 Task: Look for properties with hot tubs in Manhattan.
Action: Mouse moved to (752, 306)
Screenshot: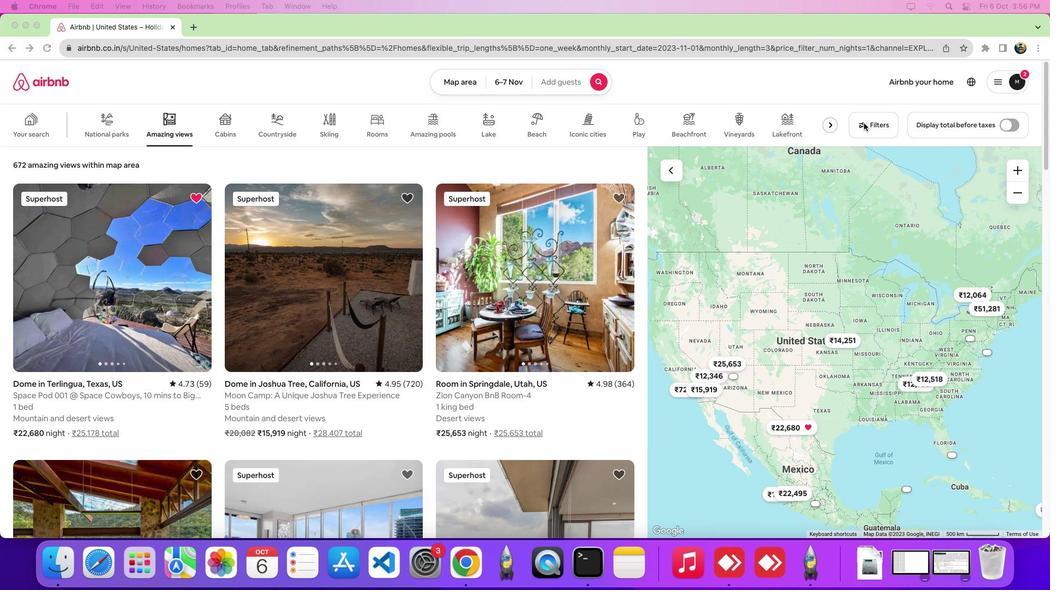 
Action: Mouse pressed left at (752, 306)
Screenshot: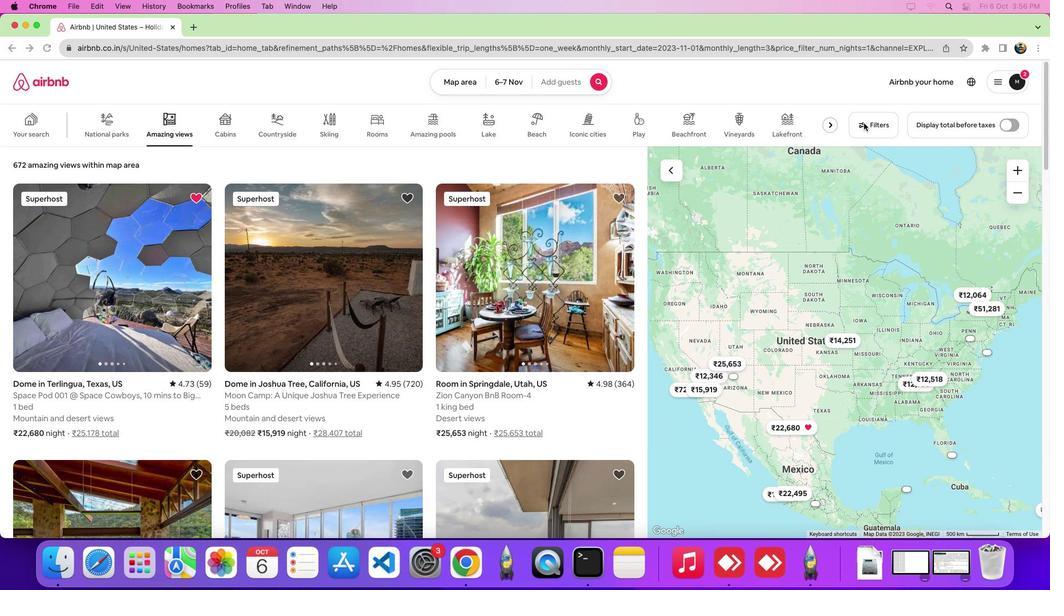 
Action: Mouse pressed left at (752, 306)
Screenshot: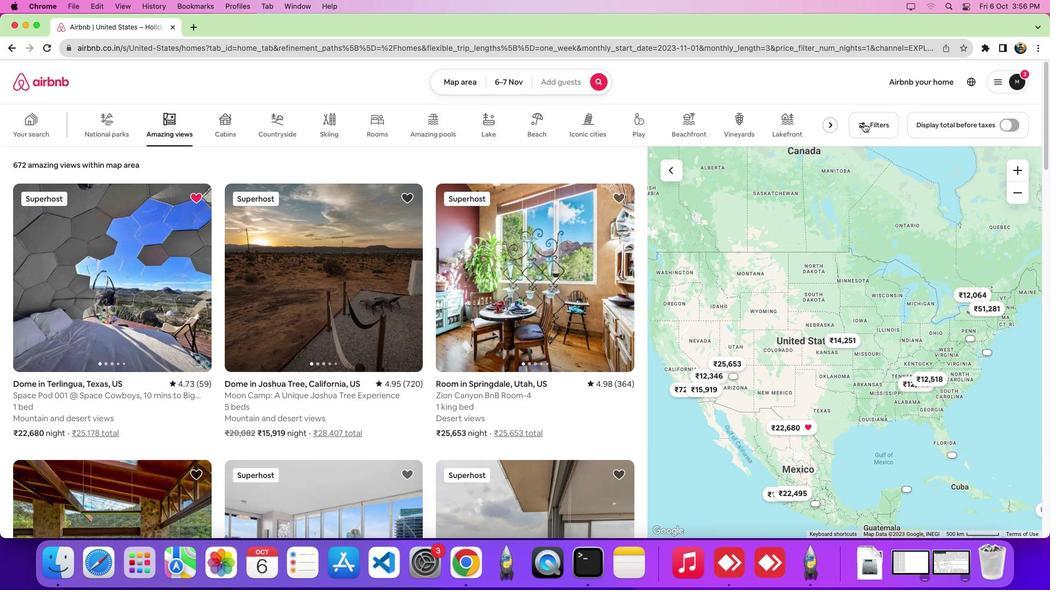 
Action: Mouse moved to (584, 335)
Screenshot: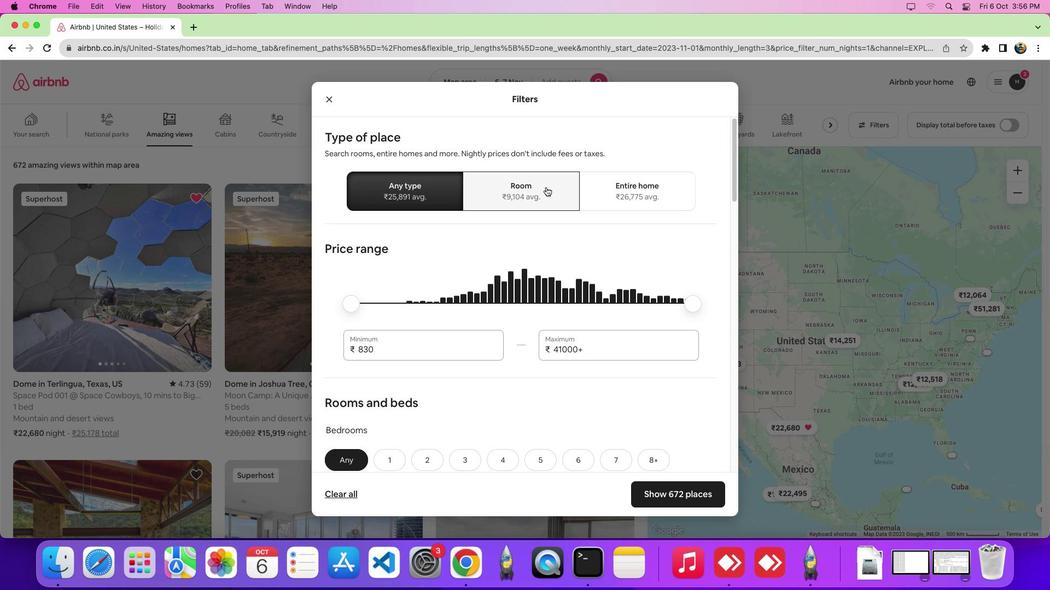 
Action: Mouse pressed left at (584, 335)
Screenshot: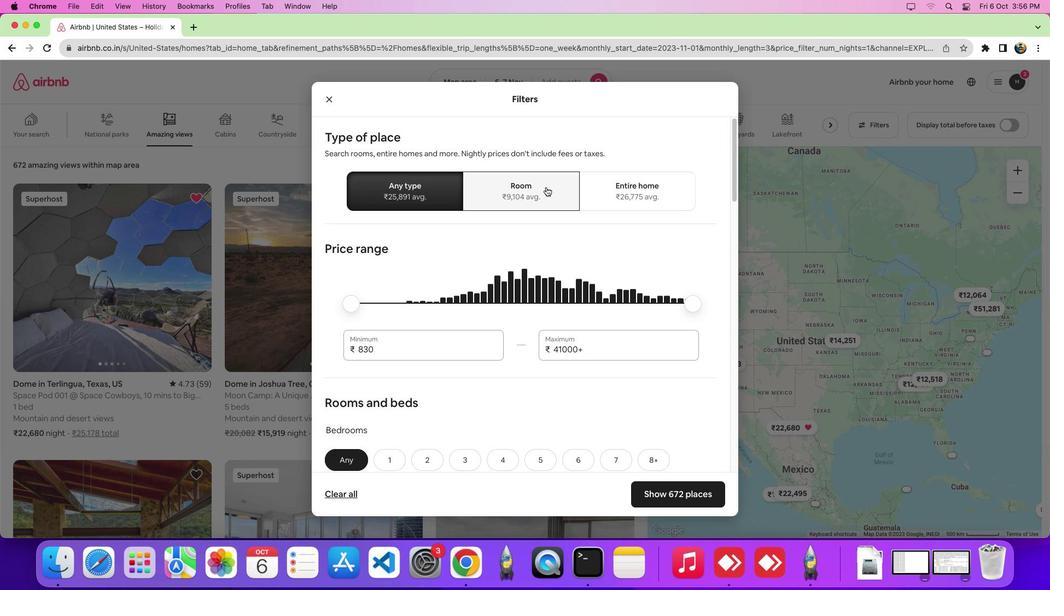
Action: Mouse moved to (591, 407)
Screenshot: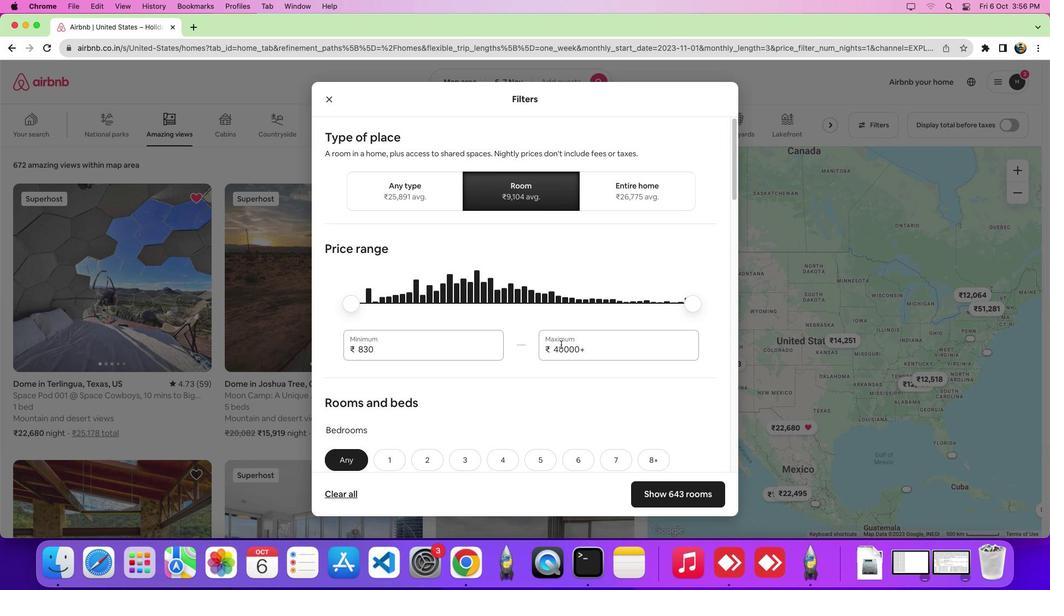 
Action: Mouse scrolled (591, 407) with delta (295, 251)
Screenshot: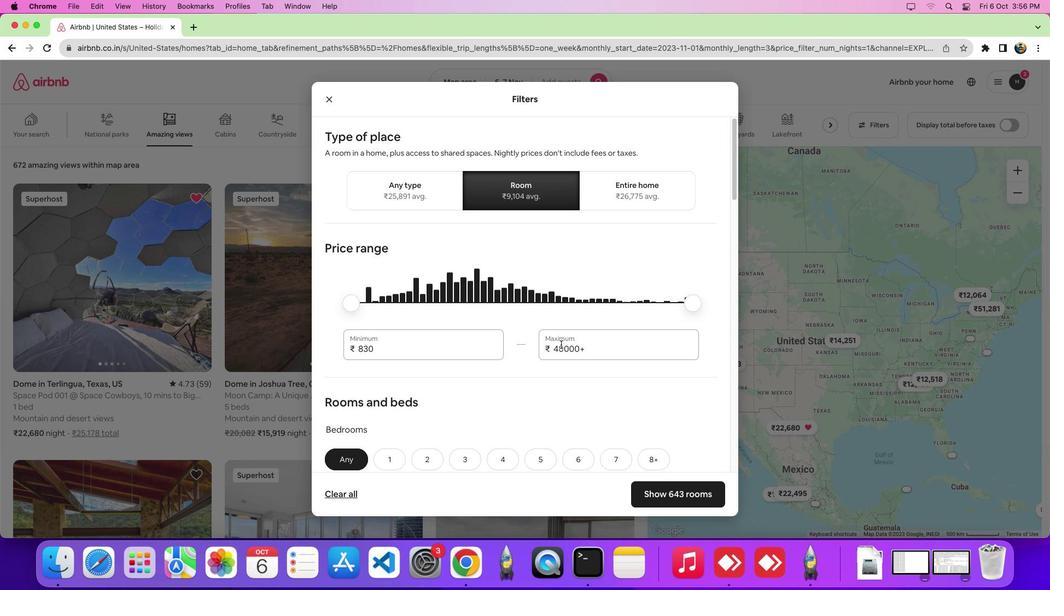 
Action: Mouse scrolled (591, 407) with delta (295, 251)
Screenshot: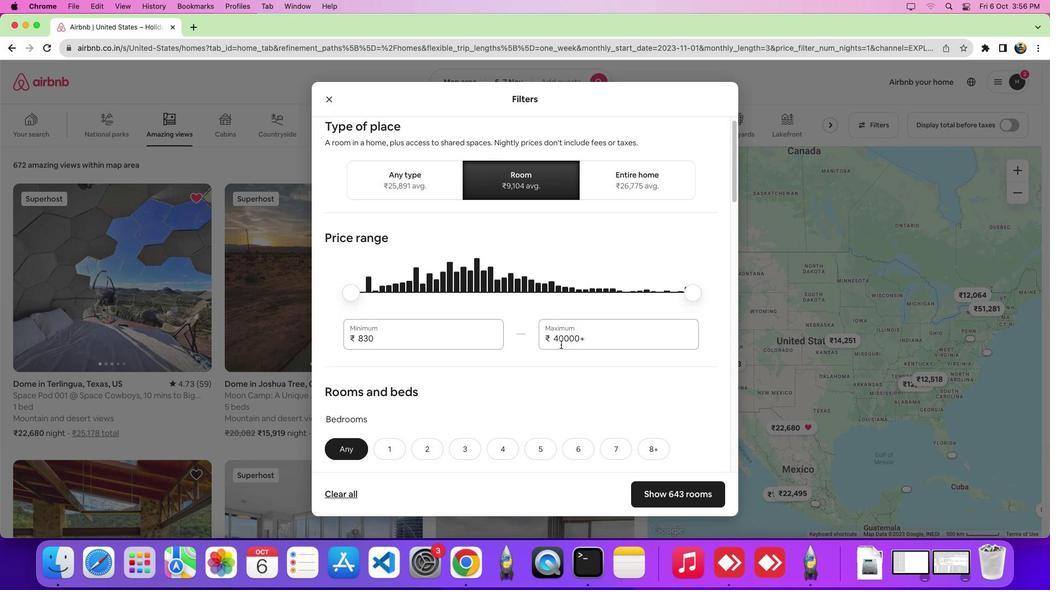 
Action: Mouse scrolled (591, 407) with delta (295, 250)
Screenshot: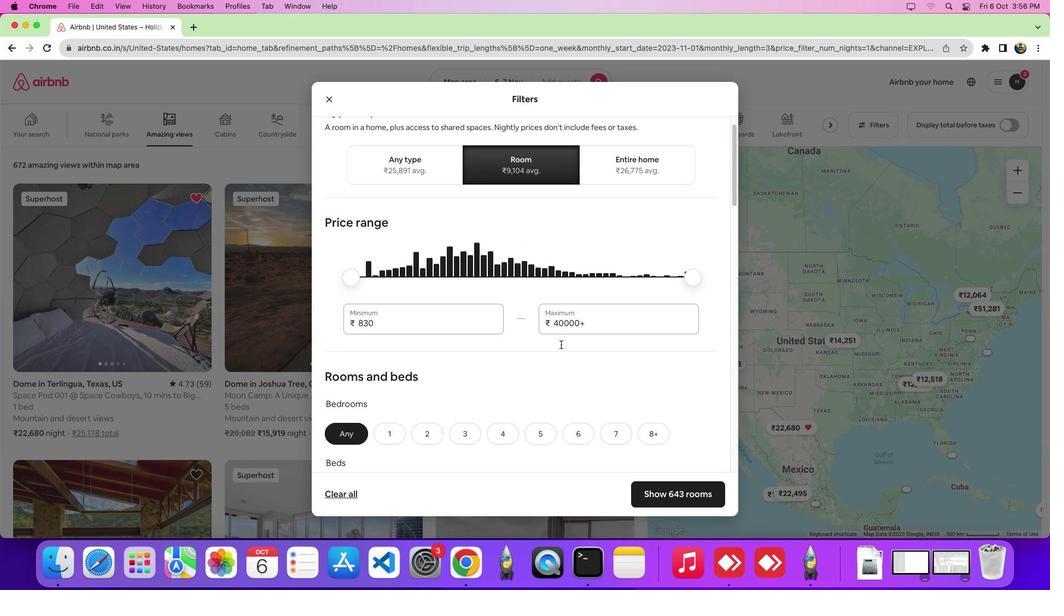 
Action: Mouse scrolled (591, 407) with delta (295, 249)
Screenshot: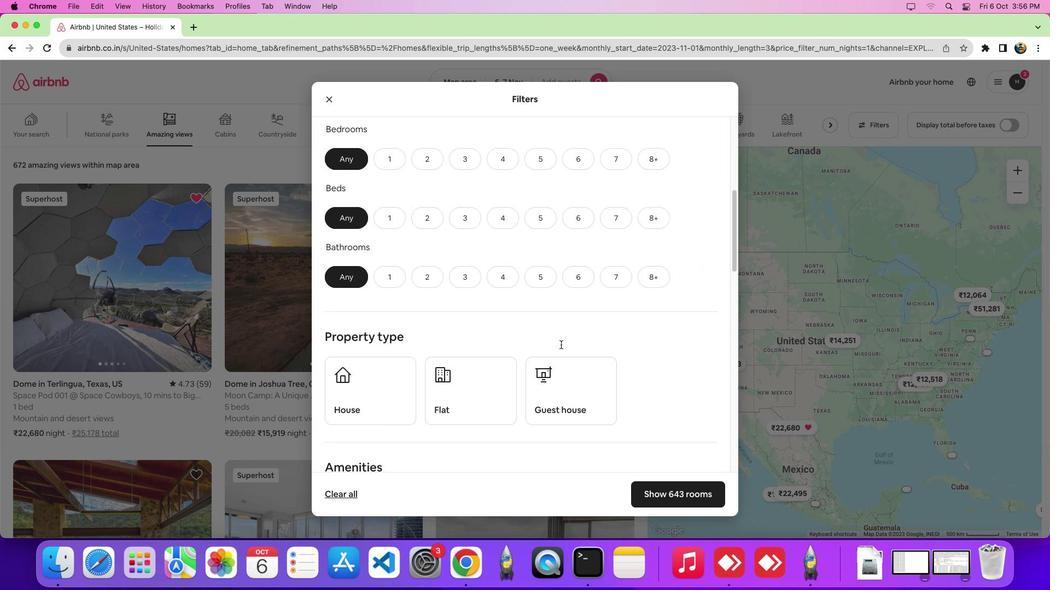 
Action: Mouse scrolled (591, 407) with delta (295, 251)
Screenshot: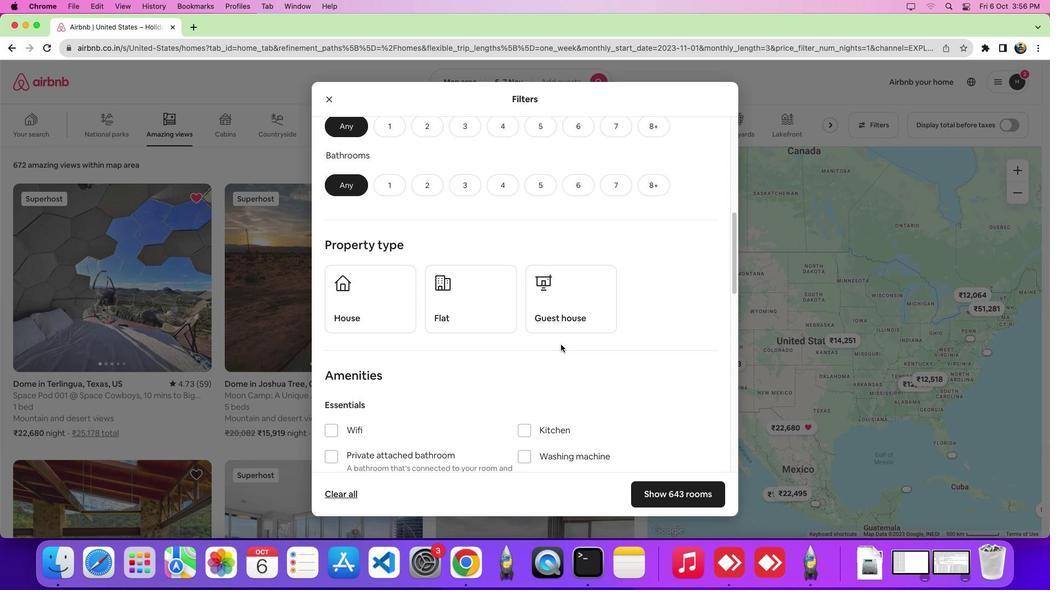 
Action: Mouse scrolled (591, 407) with delta (295, 251)
Screenshot: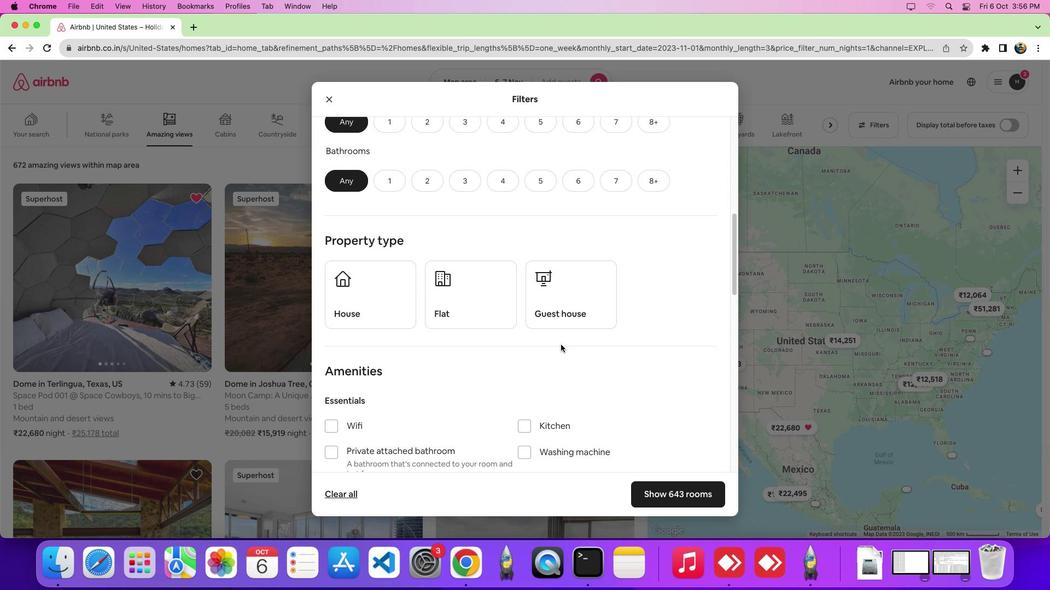 
Action: Mouse scrolled (591, 407) with delta (295, 250)
Screenshot: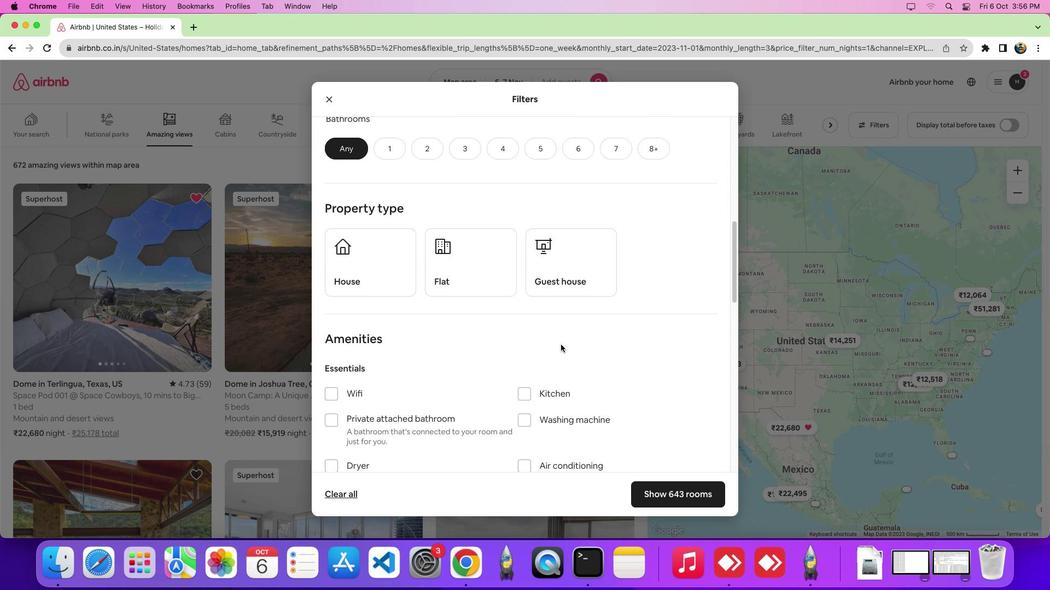 
Action: Mouse moved to (586, 407)
Screenshot: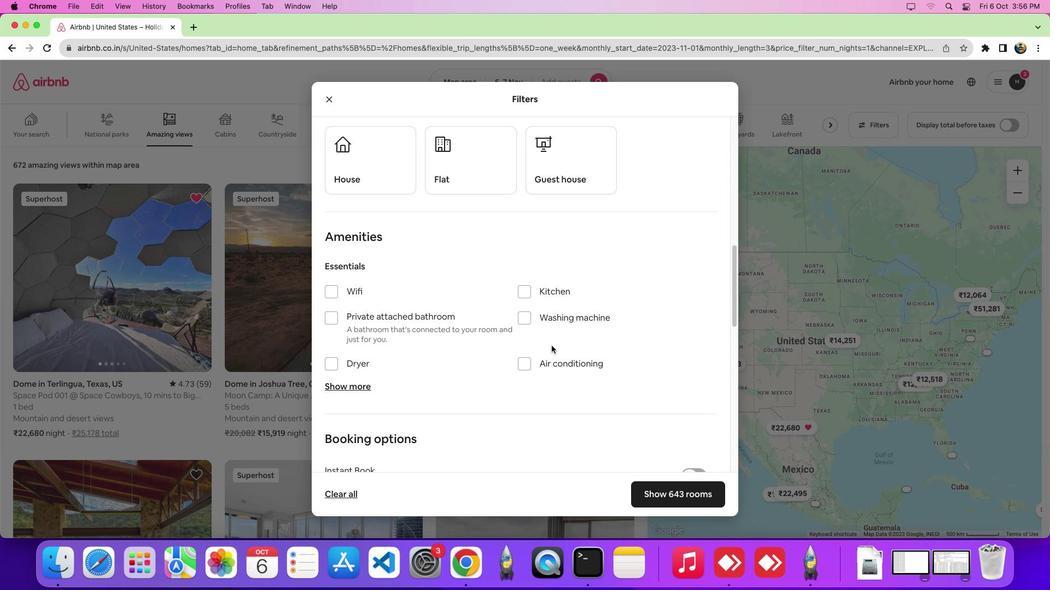
Action: Mouse scrolled (586, 407) with delta (295, 251)
Screenshot: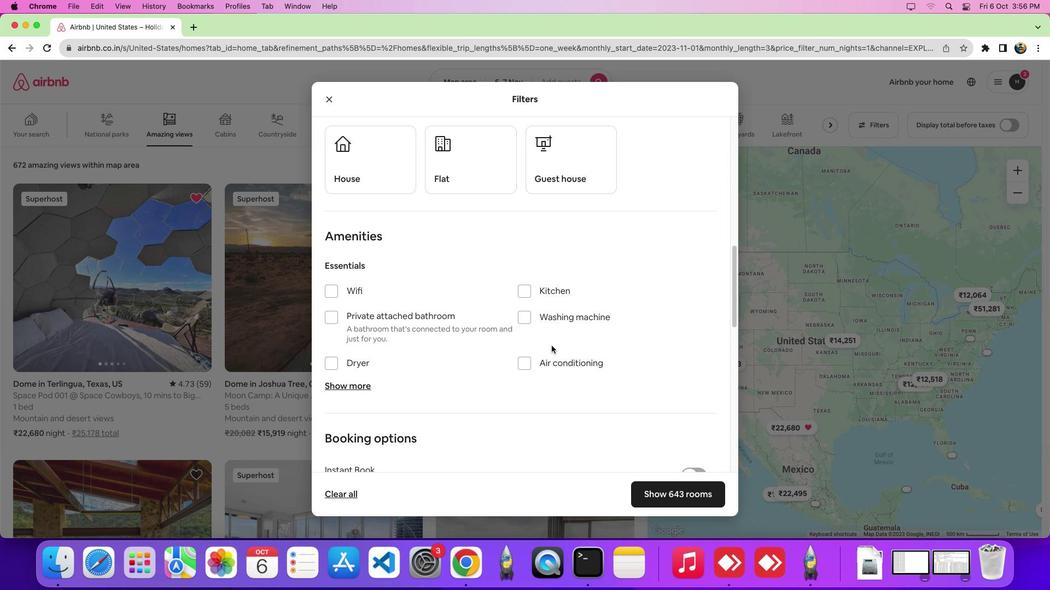 
Action: Mouse scrolled (586, 407) with delta (295, 251)
Screenshot: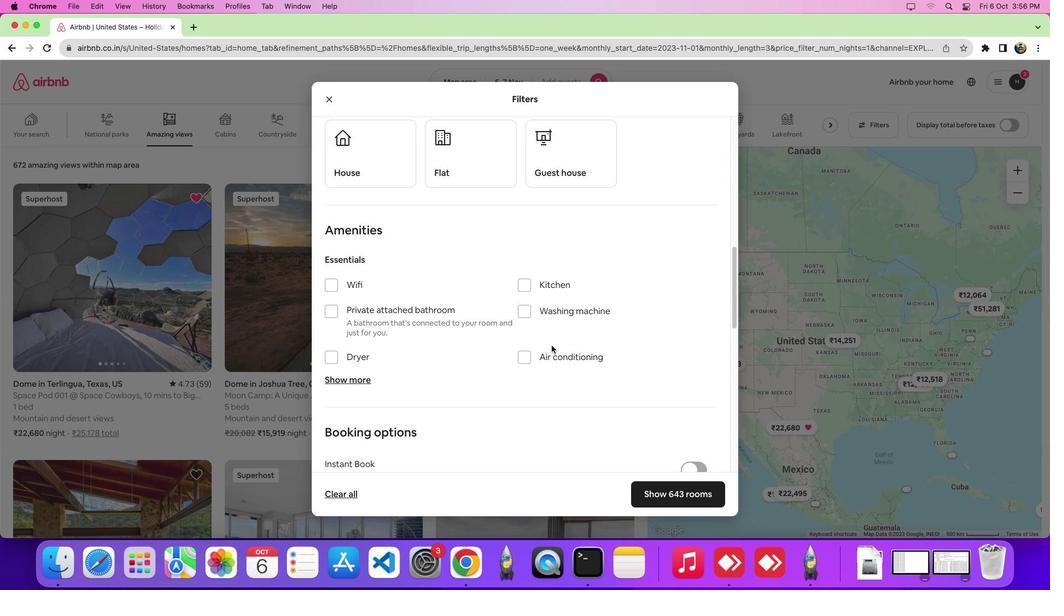 
Action: Mouse moved to (484, 416)
Screenshot: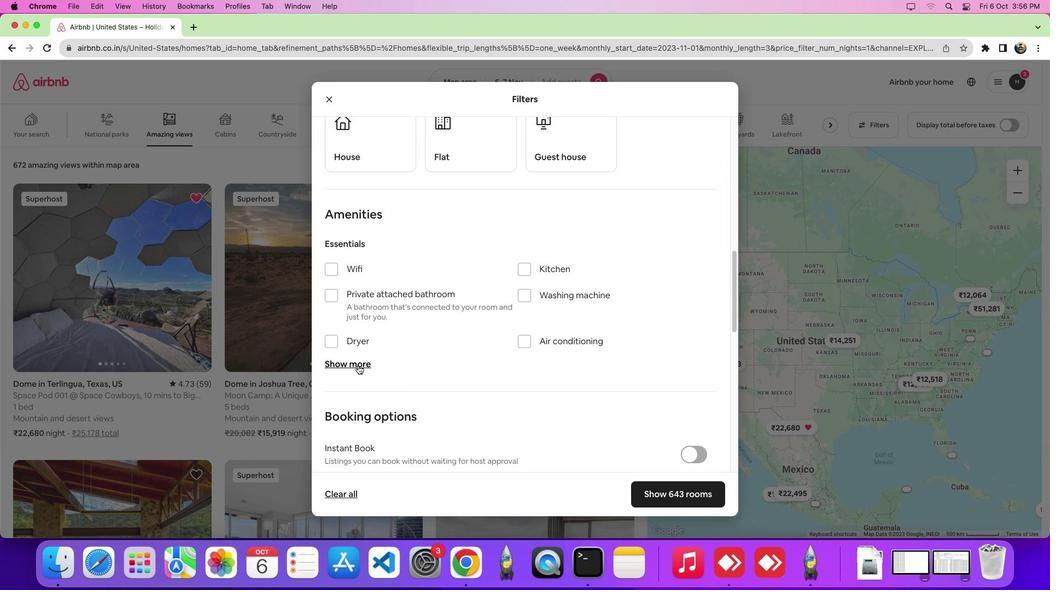 
Action: Mouse pressed left at (484, 416)
Screenshot: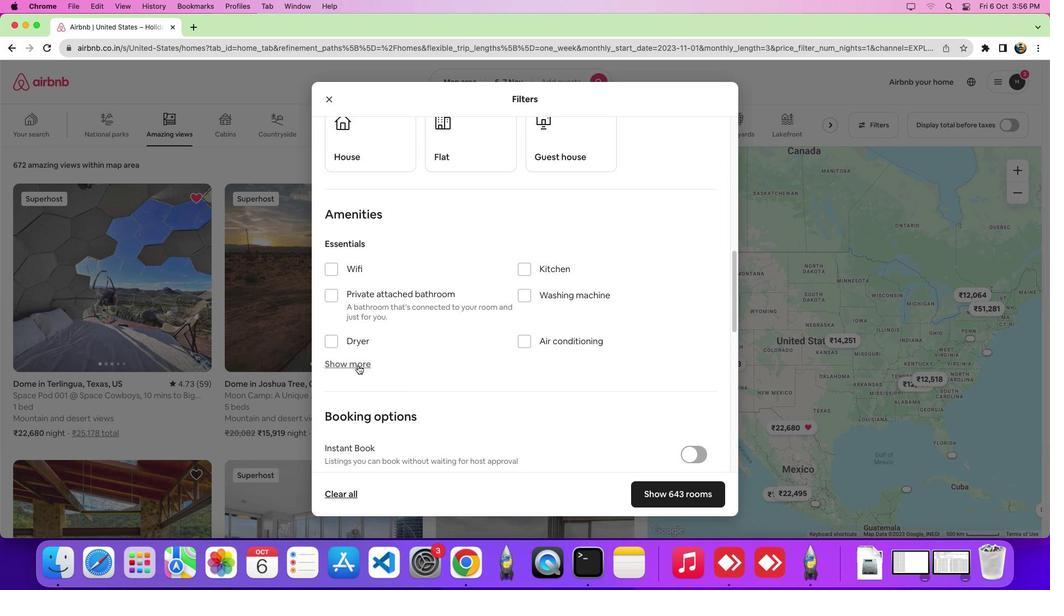 
Action: Mouse moved to (584, 393)
Screenshot: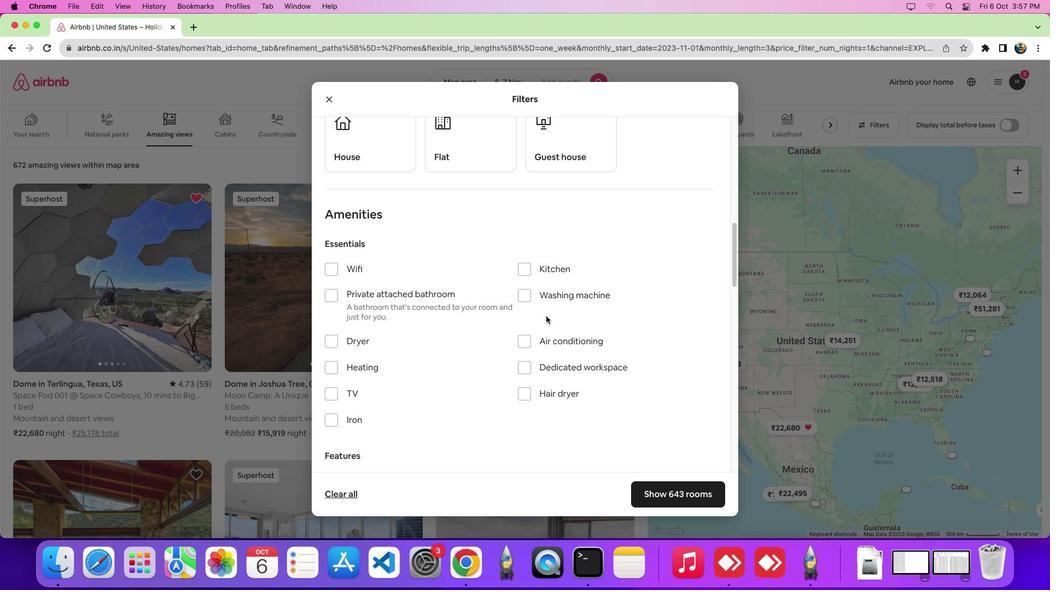 
Action: Mouse scrolled (584, 393) with delta (295, 251)
Screenshot: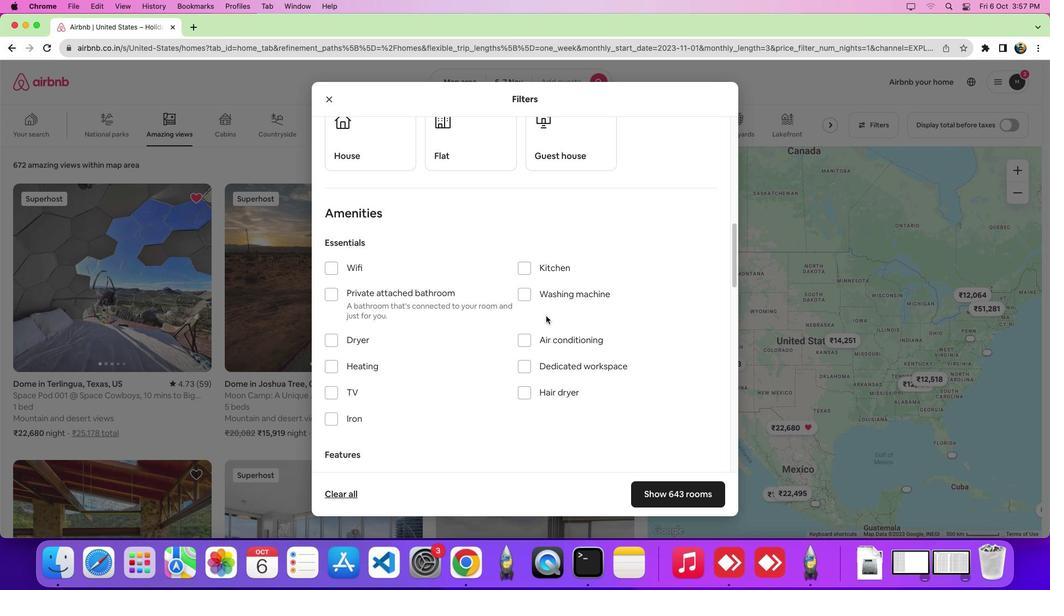 
Action: Mouse scrolled (584, 393) with delta (295, 251)
Screenshot: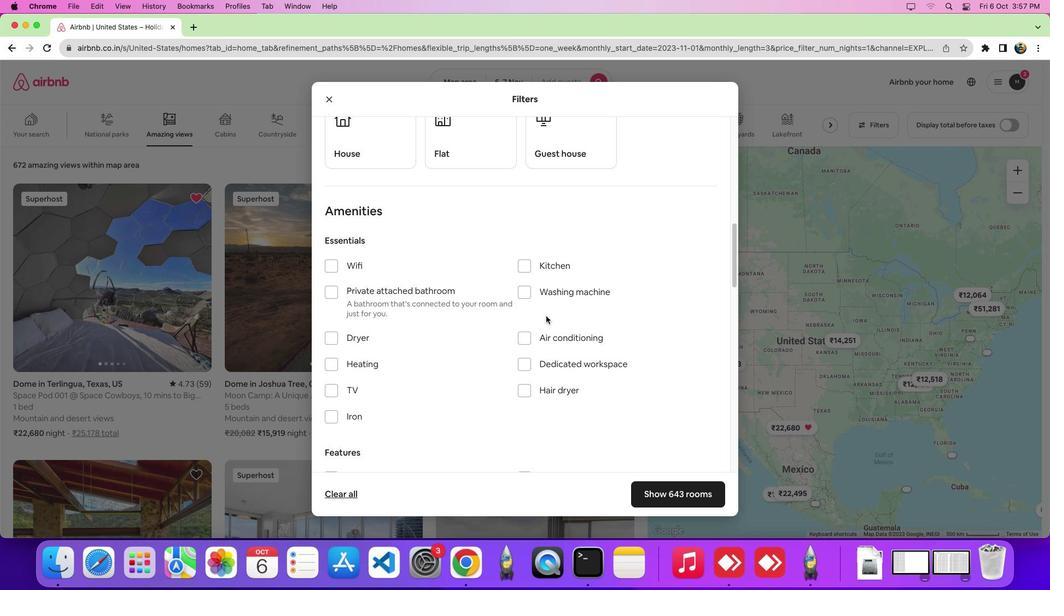
Action: Mouse scrolled (584, 393) with delta (295, 251)
Screenshot: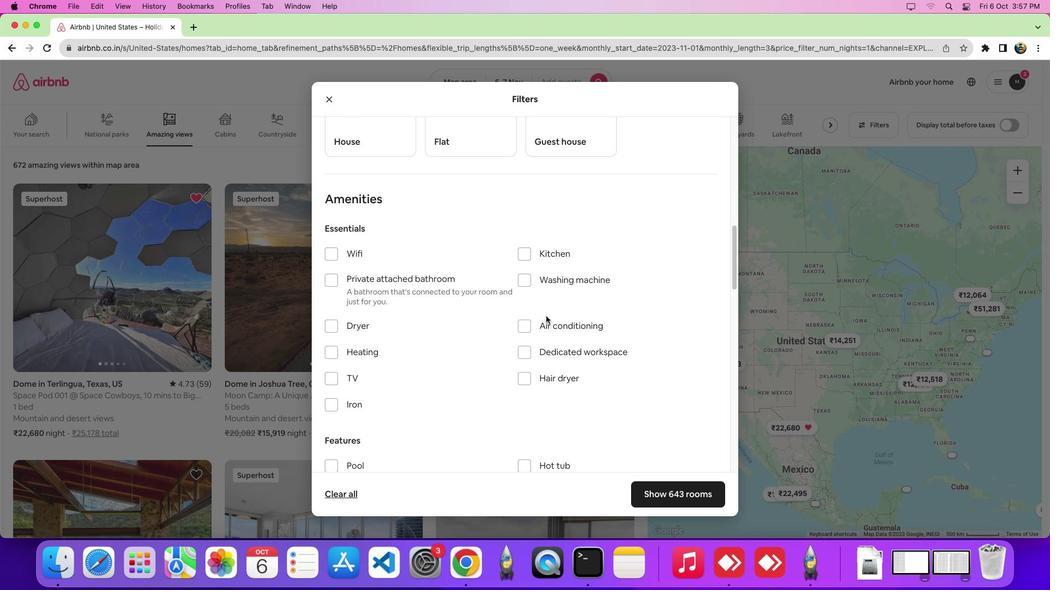 
Action: Mouse scrolled (584, 393) with delta (295, 251)
Screenshot: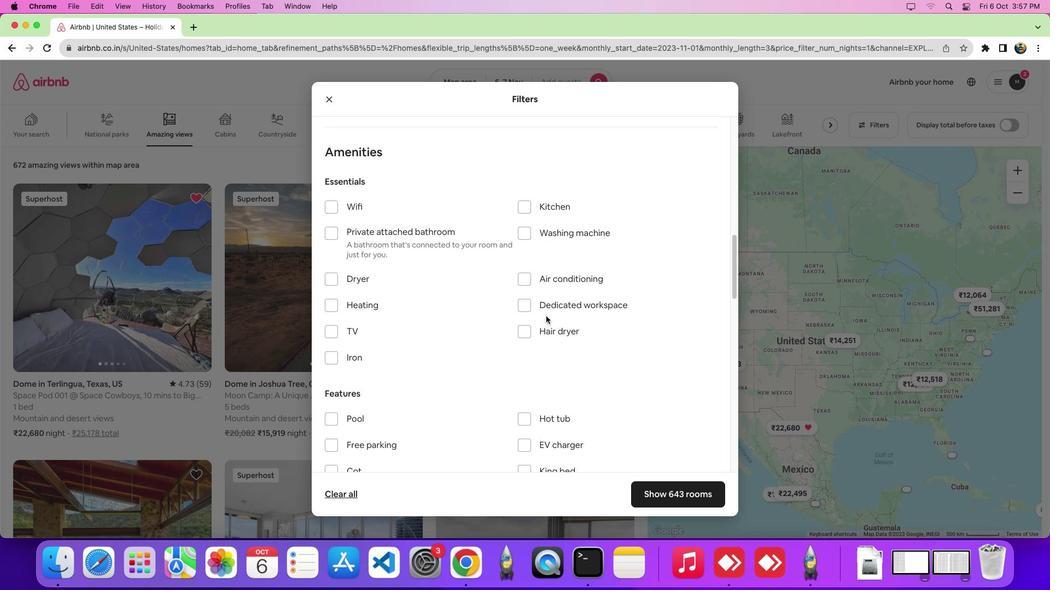 
Action: Mouse scrolled (584, 393) with delta (295, 251)
Screenshot: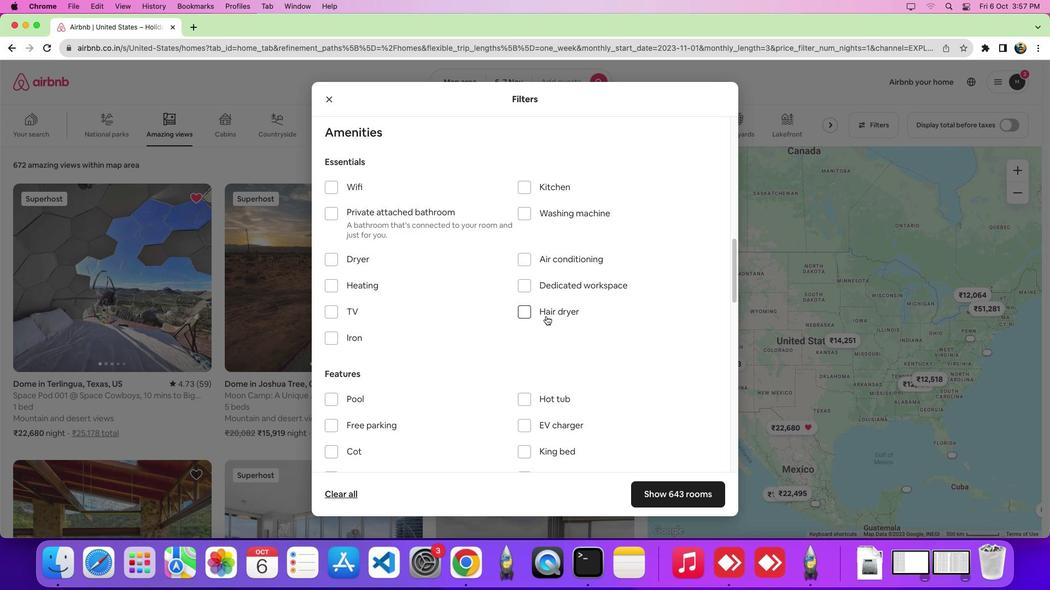 
Action: Mouse scrolled (584, 393) with delta (295, 251)
Screenshot: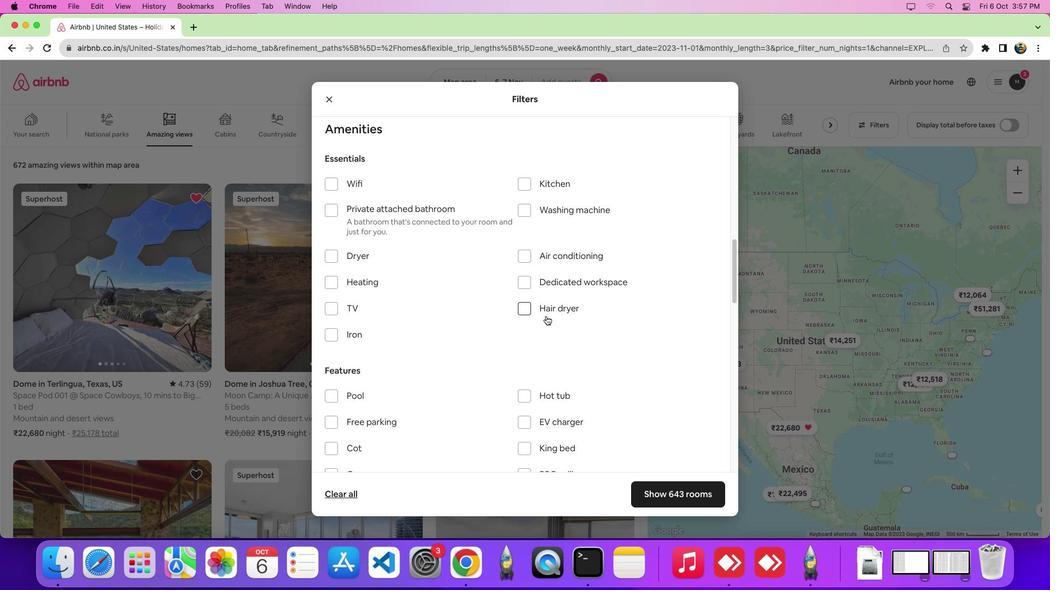 
Action: Mouse scrolled (584, 393) with delta (295, 251)
Screenshot: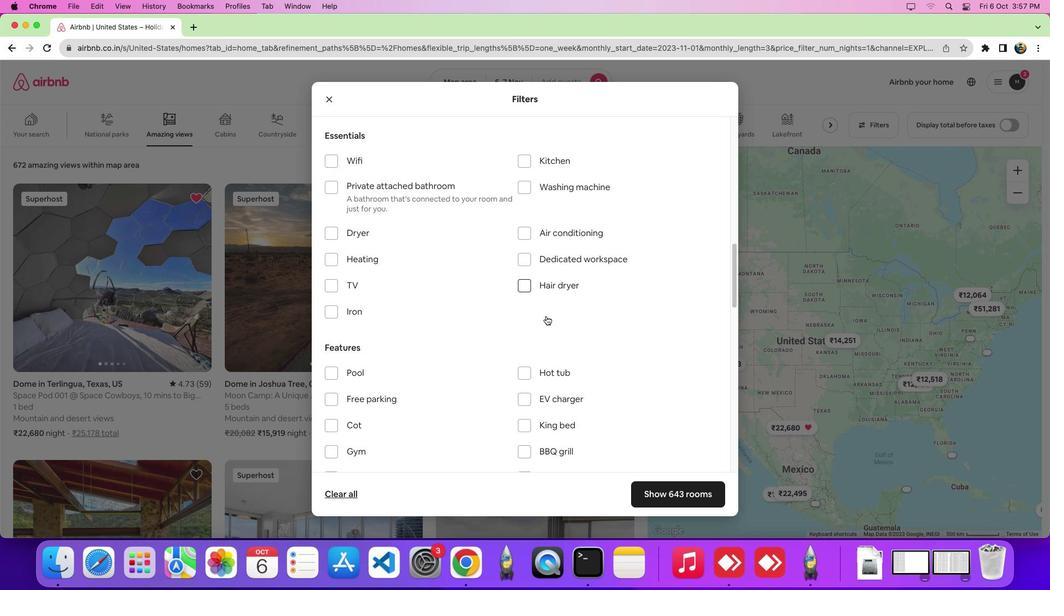 
Action: Mouse moved to (576, 409)
Screenshot: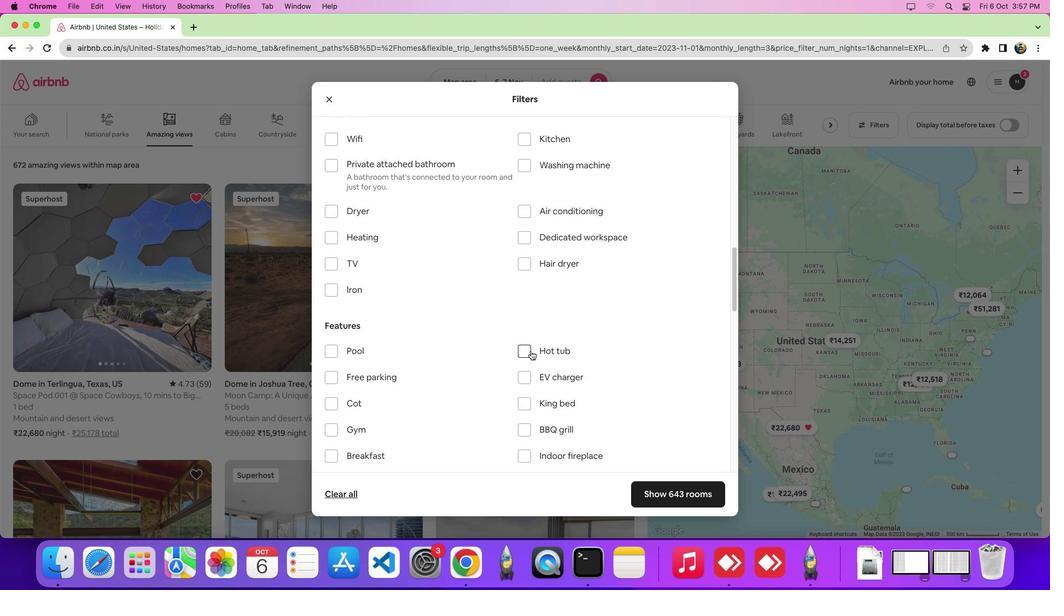 
Action: Mouse pressed left at (576, 409)
Screenshot: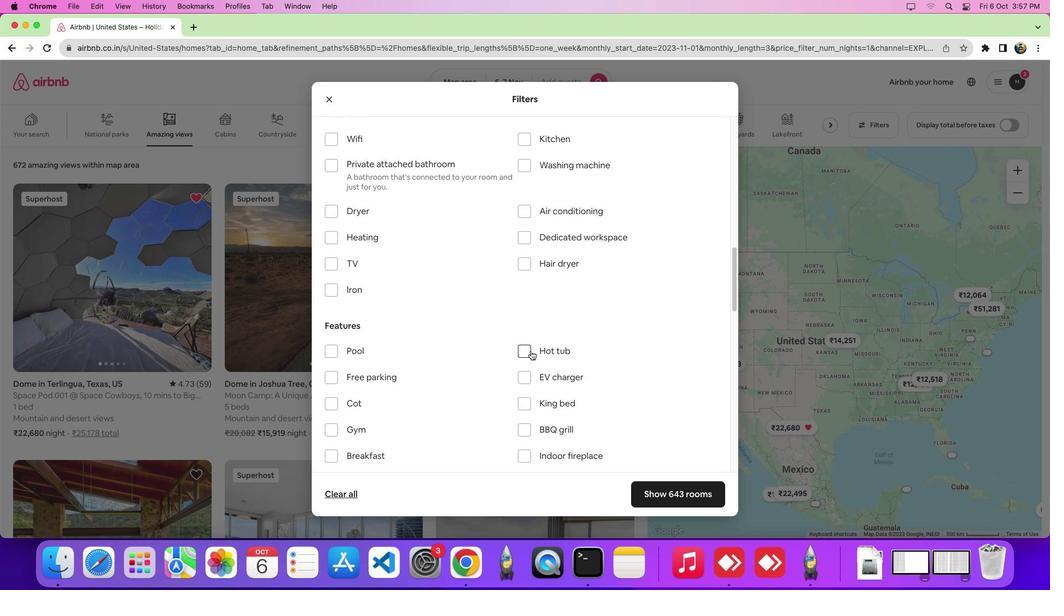 
Action: Mouse moved to (652, 472)
Screenshot: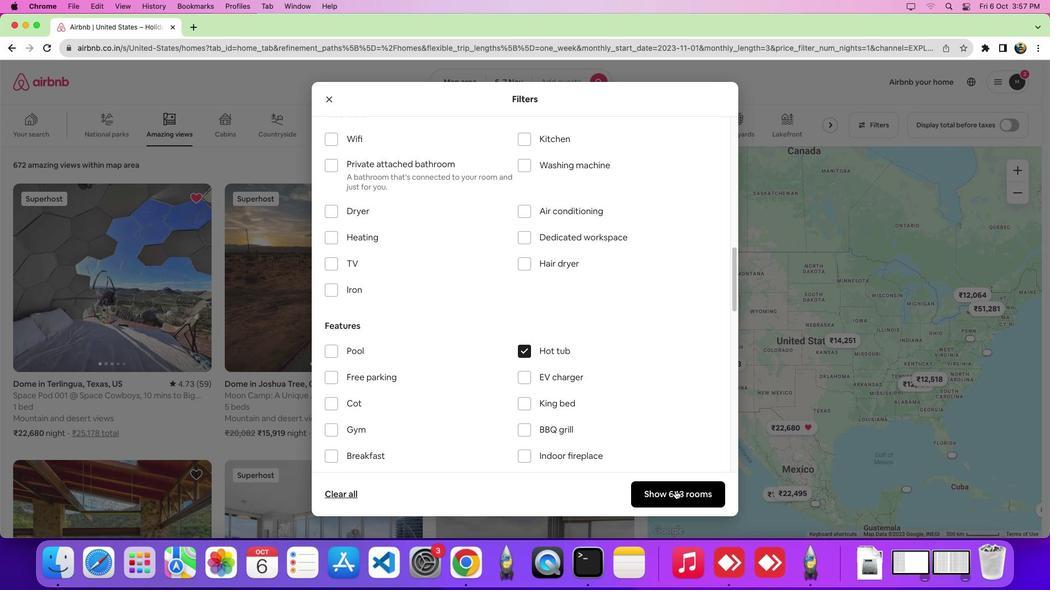 
Action: Mouse pressed left at (652, 472)
Screenshot: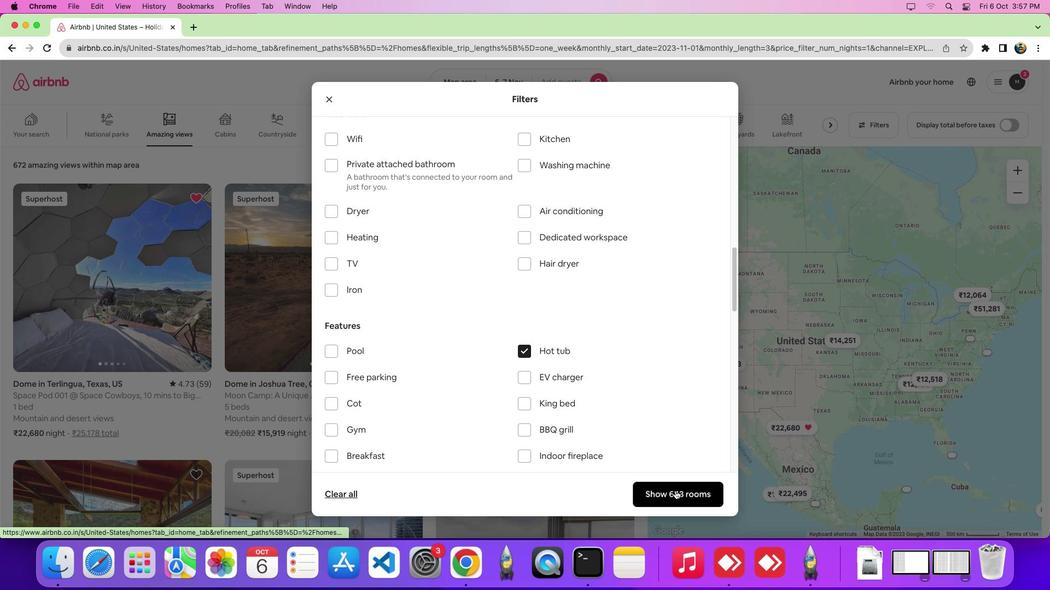 
Action: Mouse moved to (638, 420)
Screenshot: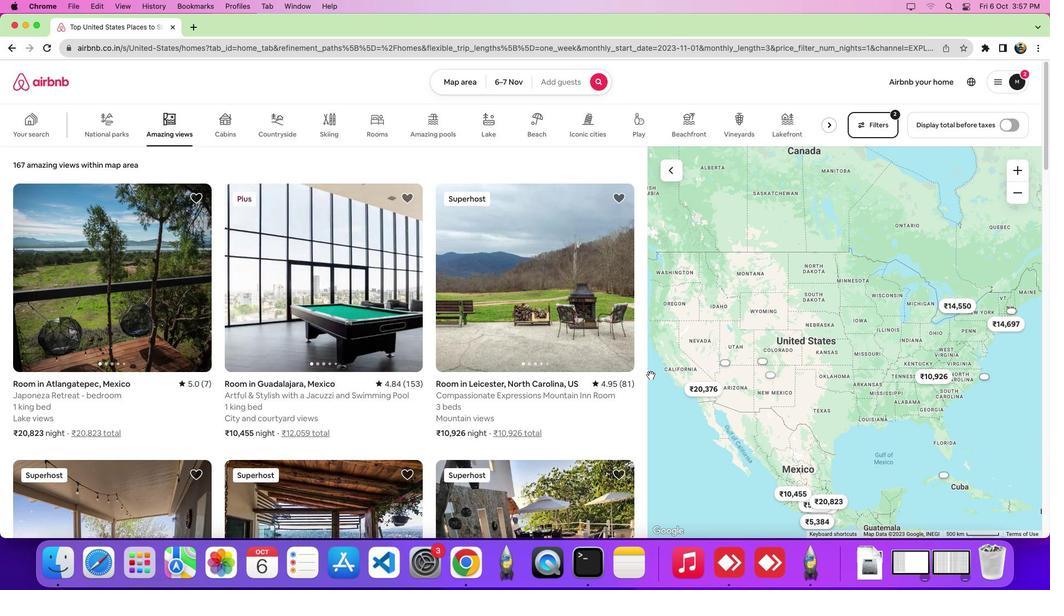 
